 Task: Check for bike in map.
Action: Mouse moved to (137, 118)
Screenshot: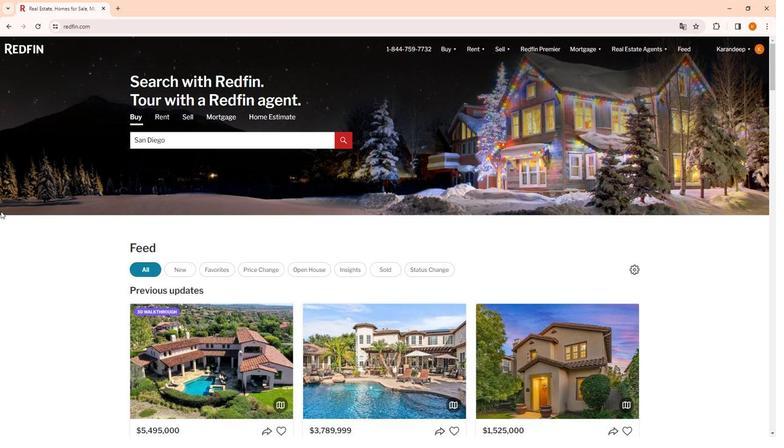 
Action: Mouse pressed left at (137, 118)
Screenshot: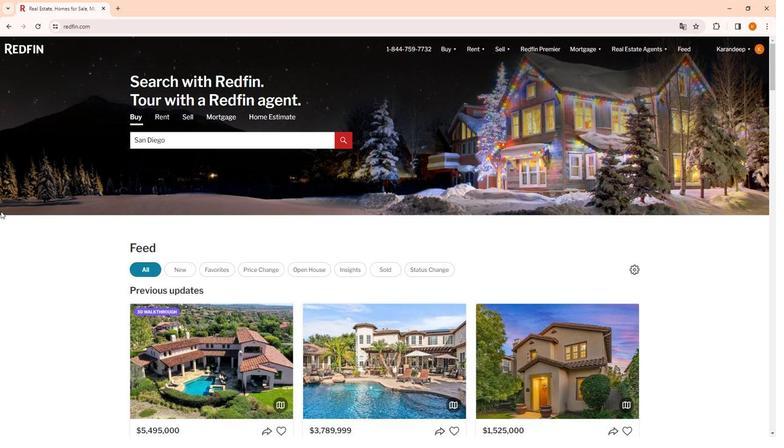 
Action: Mouse moved to (338, 138)
Screenshot: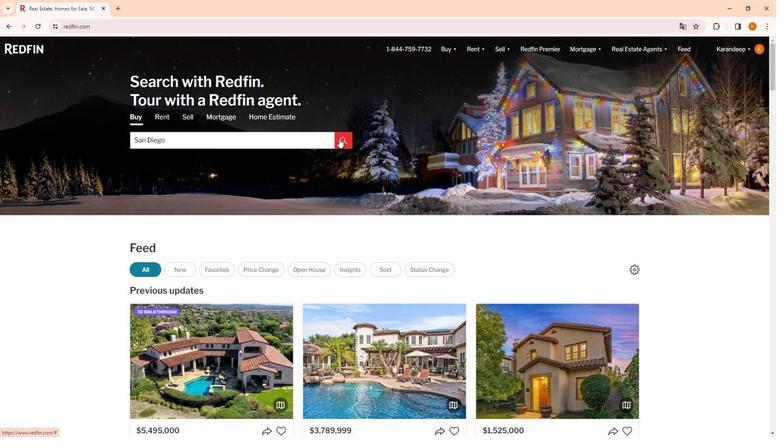 
Action: Mouse pressed left at (338, 138)
Screenshot: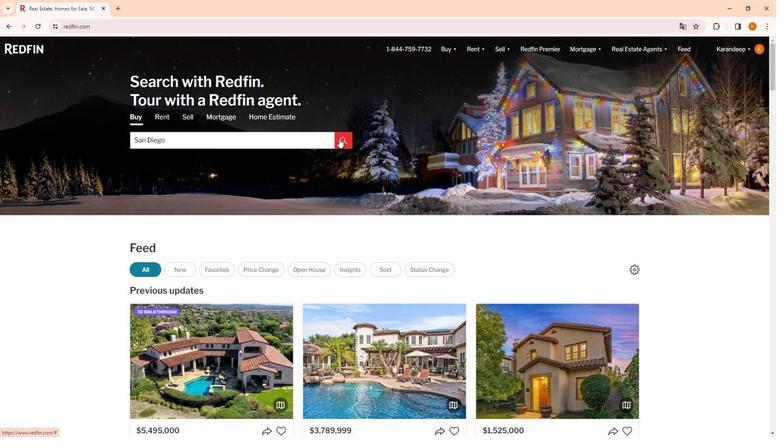 
Action: Mouse moved to (449, 339)
Screenshot: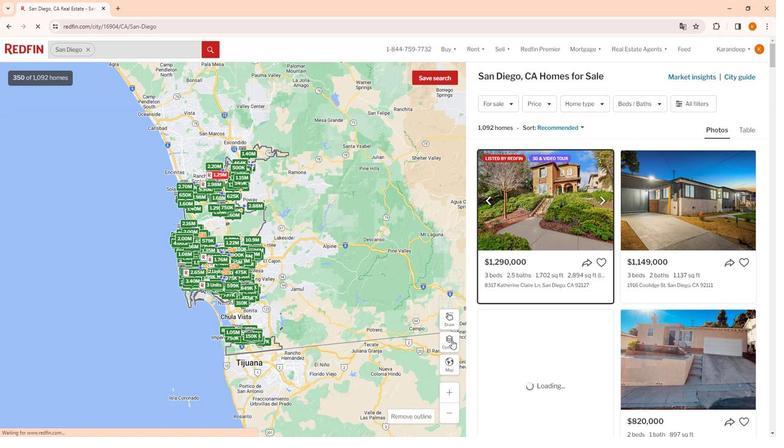 
Action: Mouse pressed left at (449, 339)
Screenshot: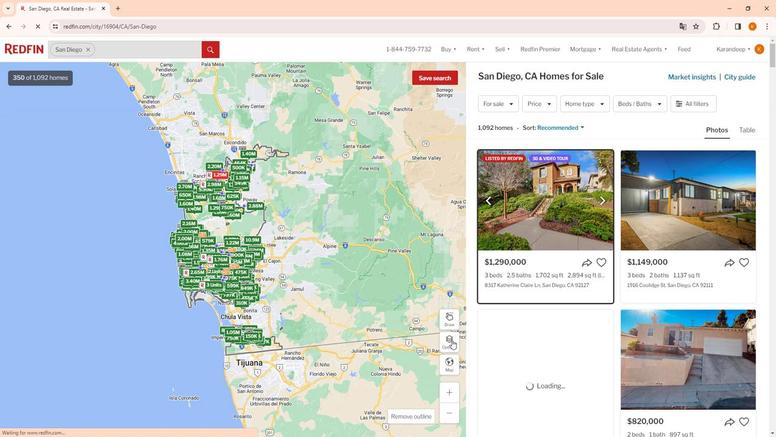 
Action: Mouse moved to (446, 340)
Screenshot: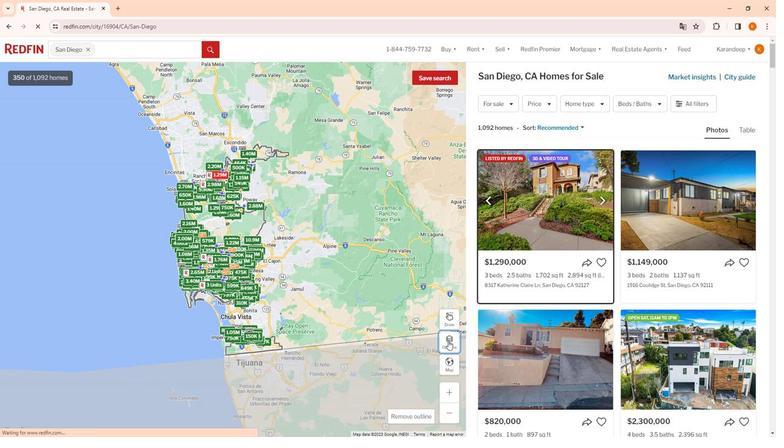 
Action: Mouse pressed left at (446, 340)
Screenshot: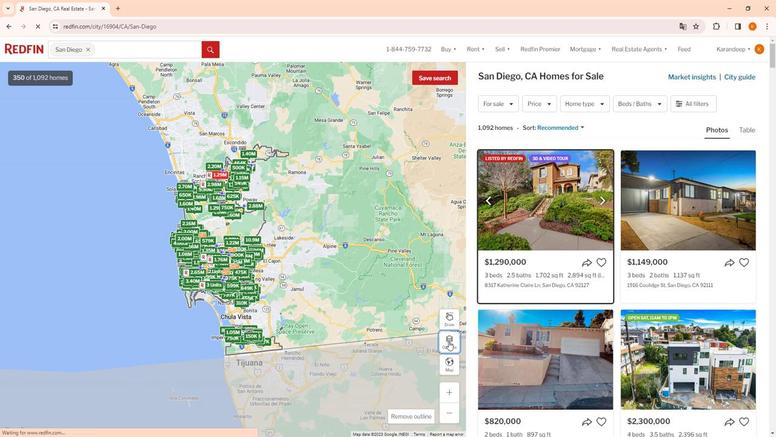 
Action: Mouse moved to (401, 318)
Screenshot: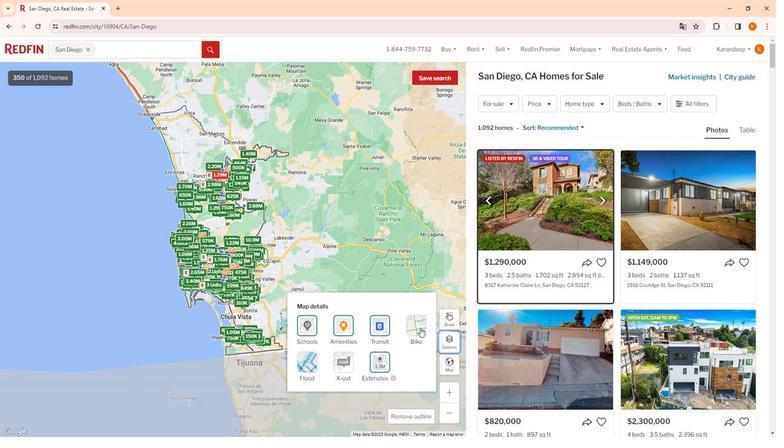 
Action: Mouse pressed left at (401, 318)
Screenshot: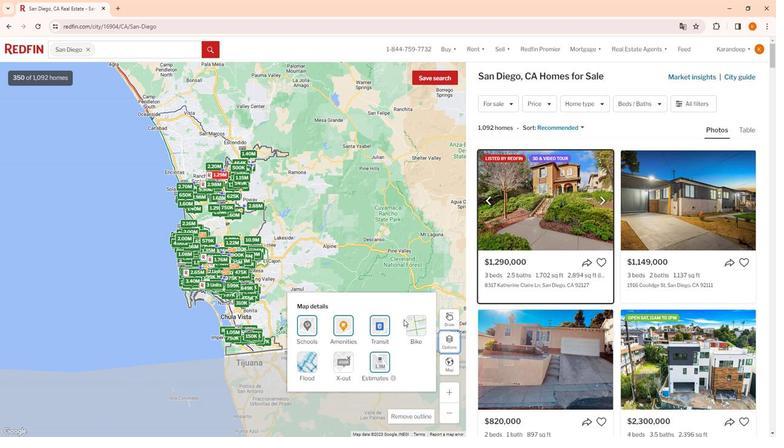 
Action: Mouse moved to (419, 327)
Screenshot: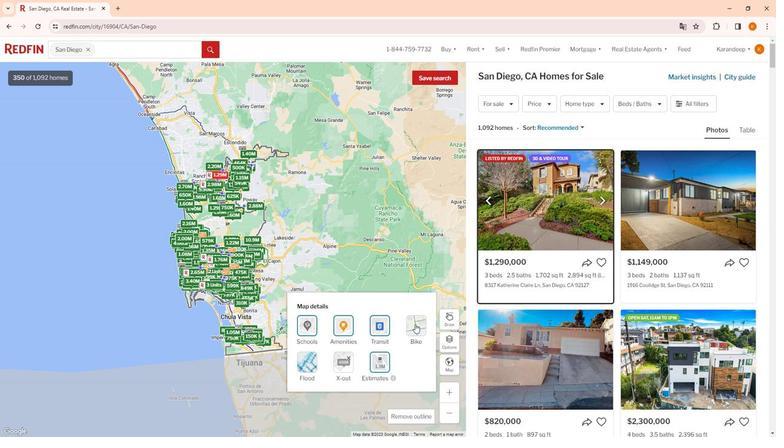 
Action: Mouse pressed left at (419, 327)
Screenshot: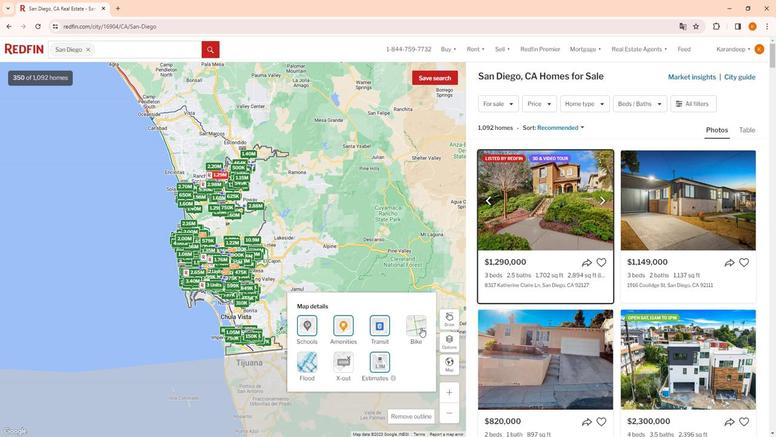 
Action: Mouse moved to (411, 342)
Screenshot: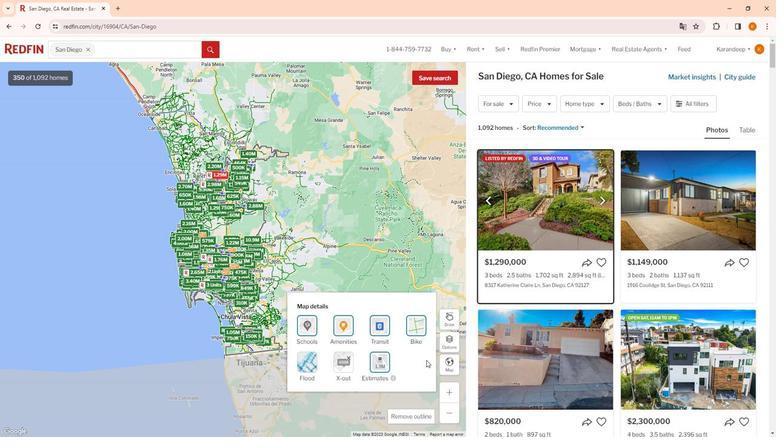 
